 Task: Create List Emails in Board Data Analysis to Workspace Content Marketing. Create List Phone Calls in Board IT Infrastructure Management to Workspace Content Marketing. Create List SMS in Board Social Media Community Building and Engagement to Workspace Content Marketing
Action: Mouse moved to (308, 175)
Screenshot: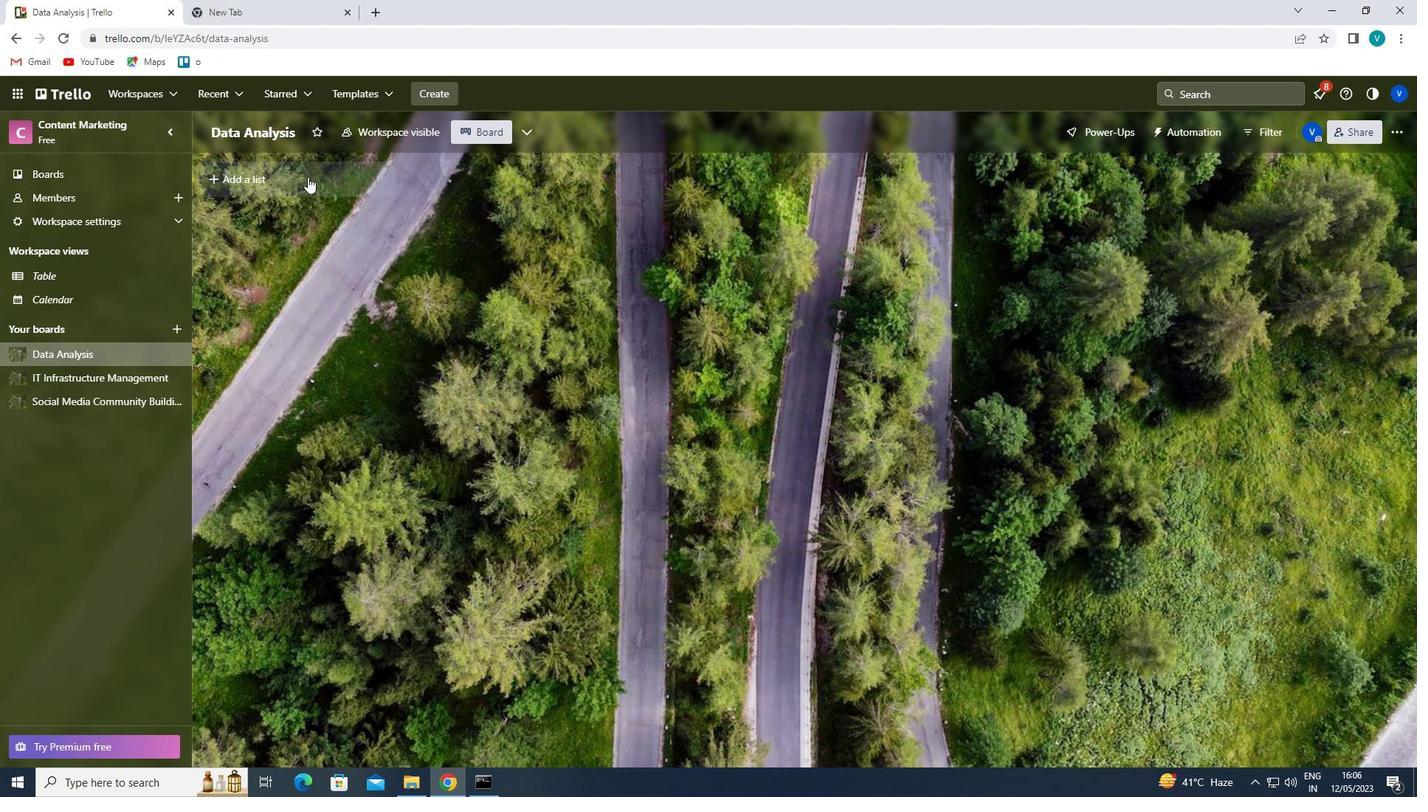 
Action: Mouse pressed left at (308, 175)
Screenshot: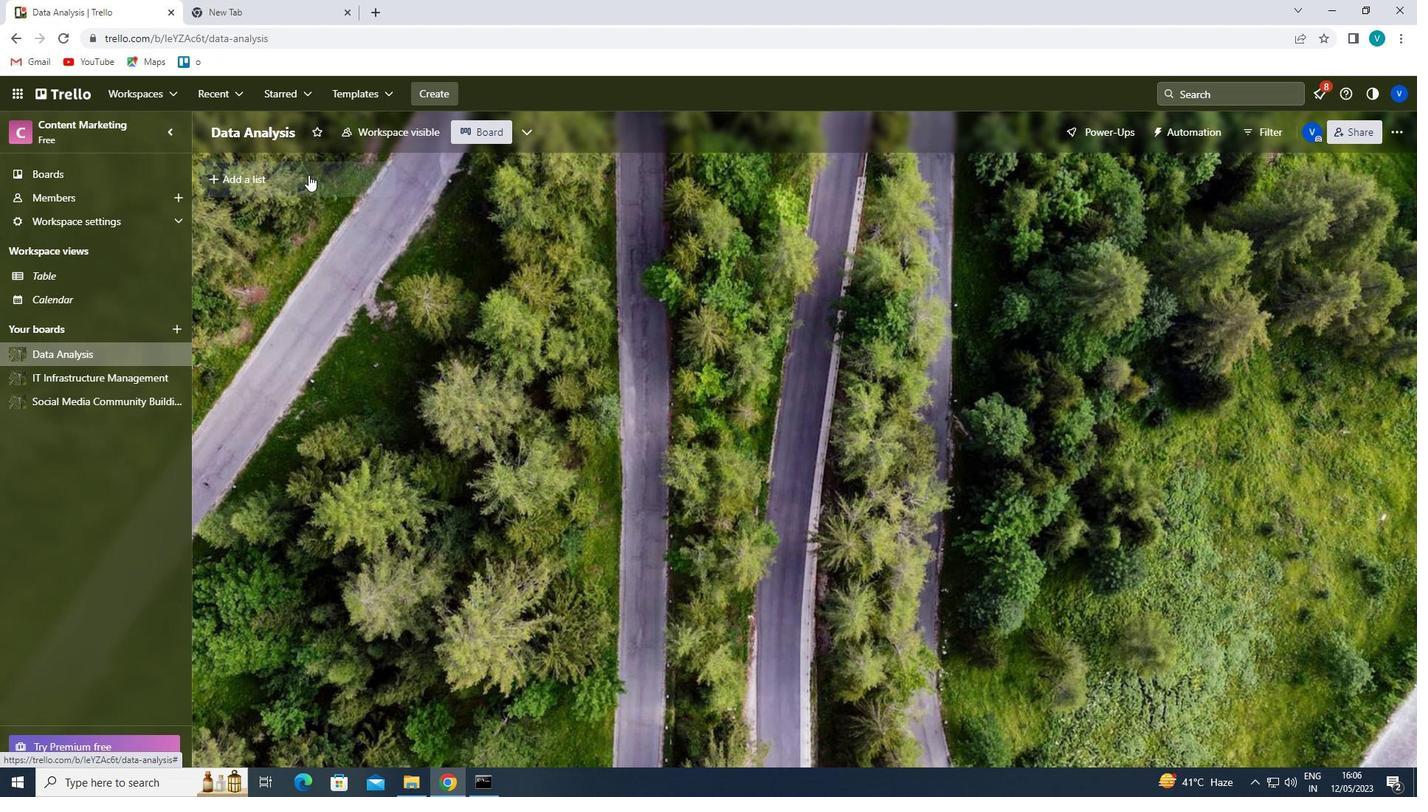 
Action: Key pressed <Key.shift>EMAILS<Key.enter>
Screenshot: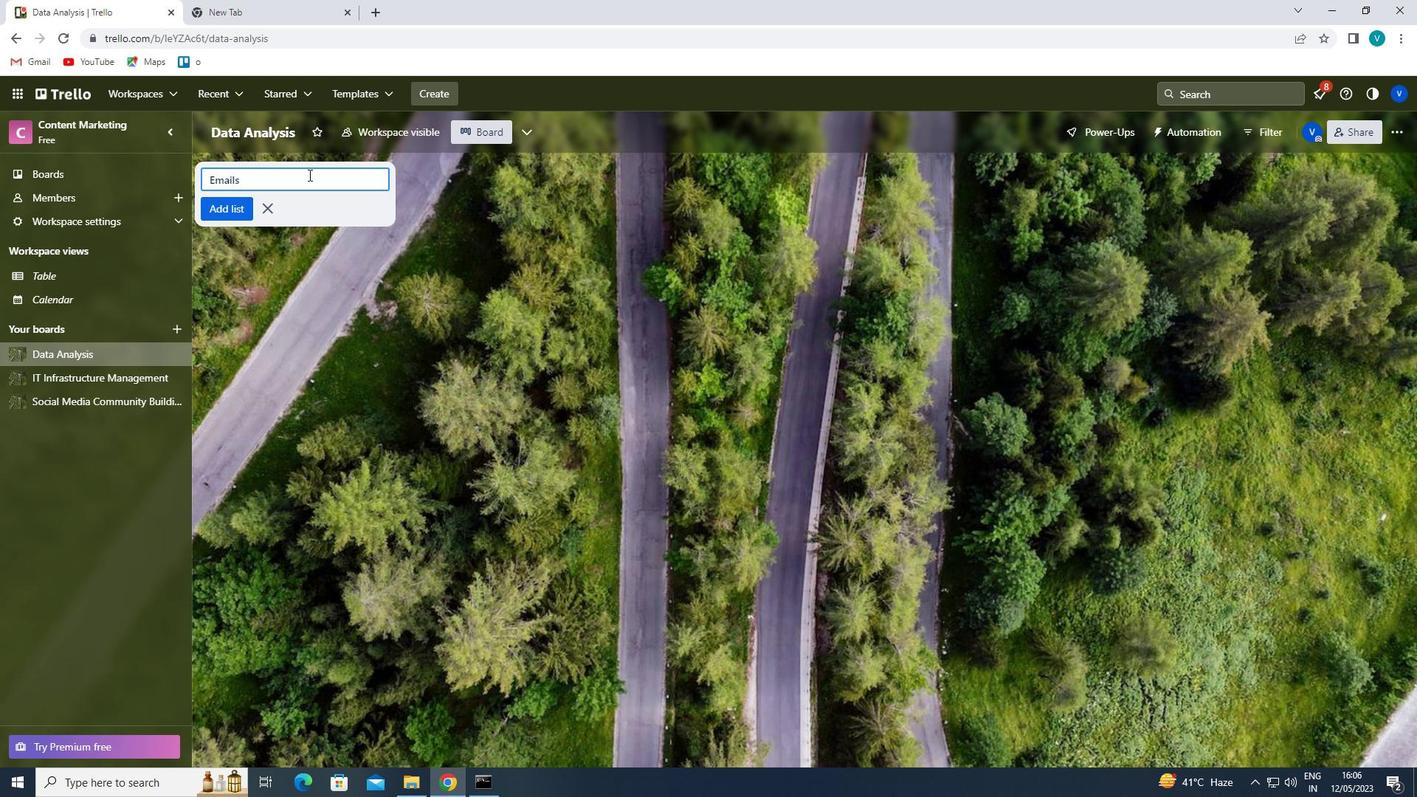 
Action: Mouse moved to (80, 372)
Screenshot: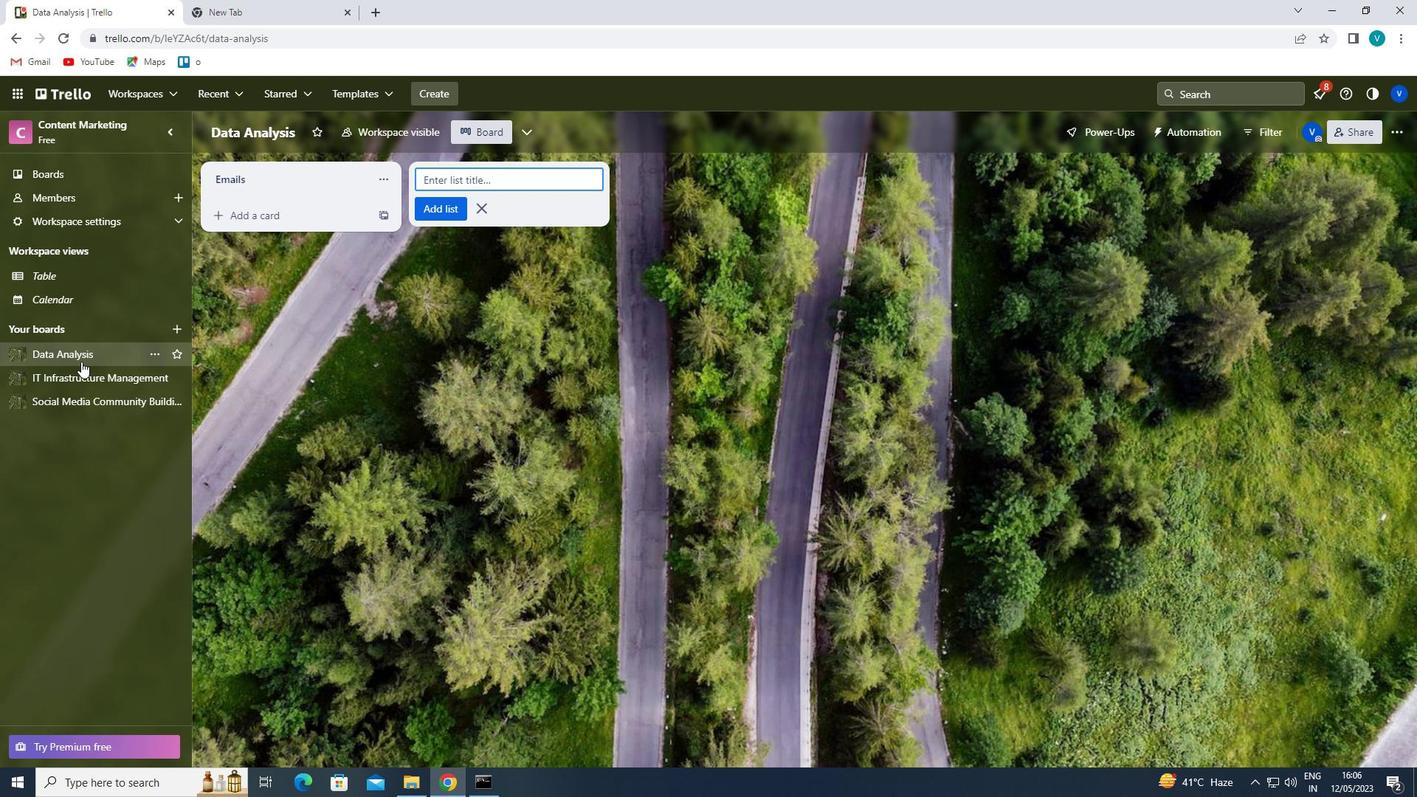 
Action: Mouse pressed left at (80, 372)
Screenshot: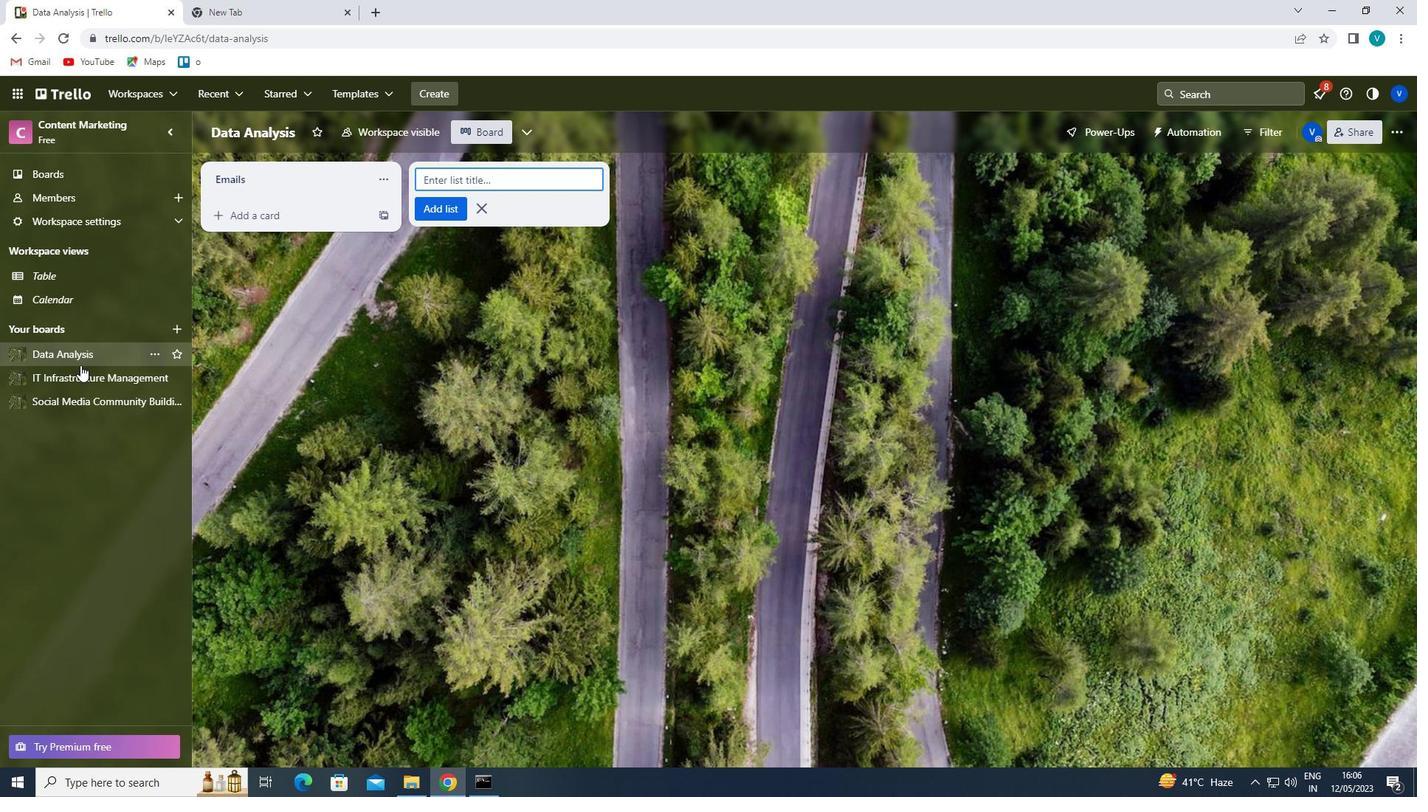 
Action: Mouse moved to (248, 171)
Screenshot: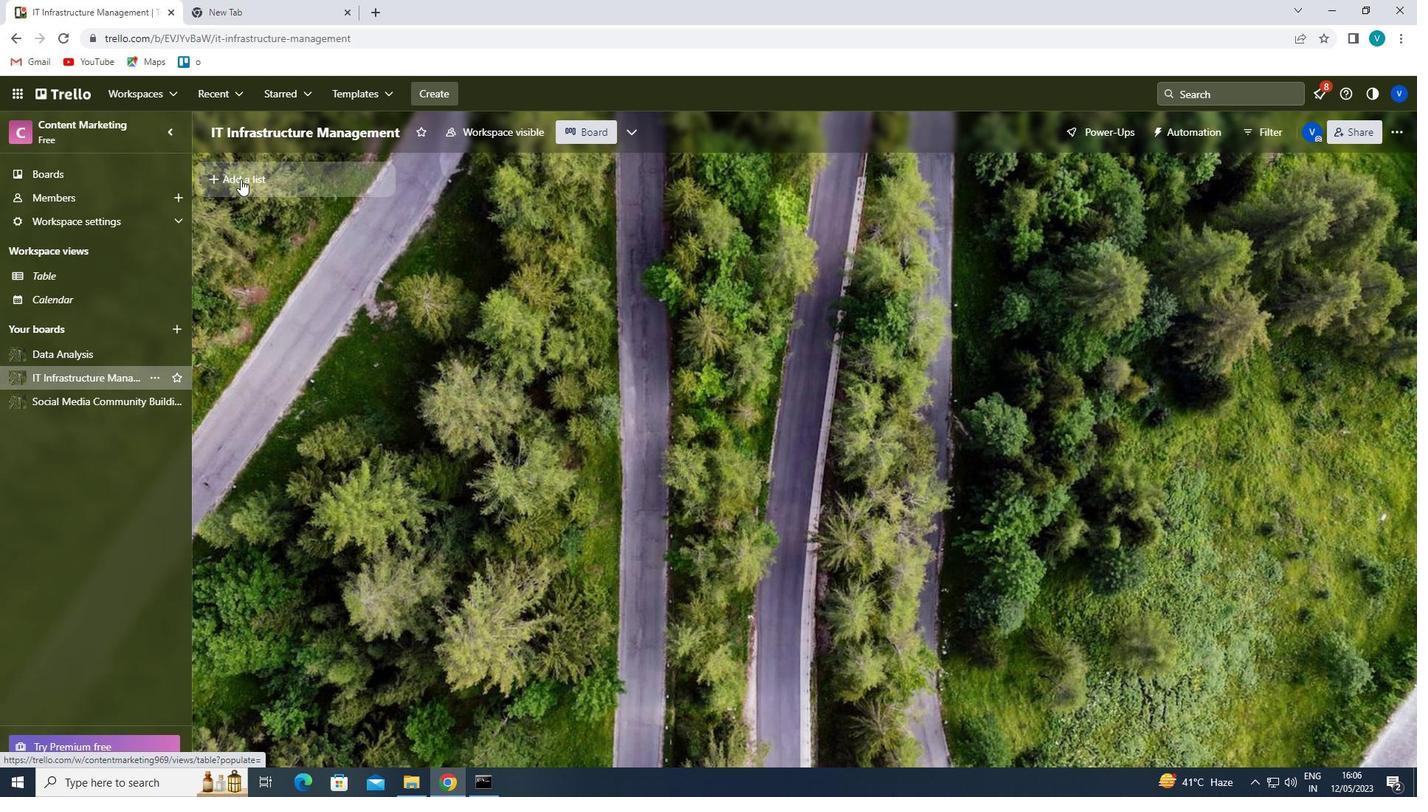 
Action: Mouse pressed left at (248, 171)
Screenshot: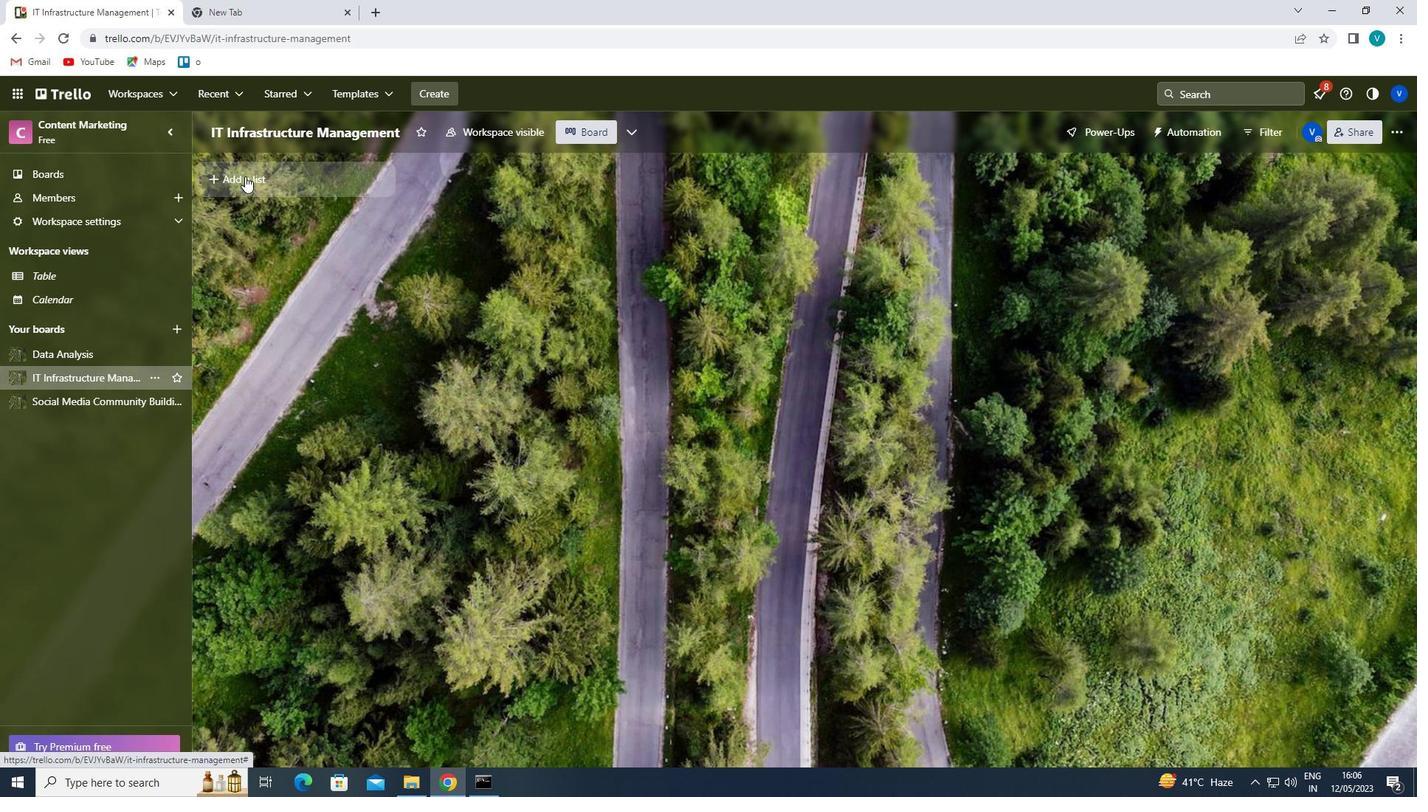 
Action: Key pressed <Key.shift>PHONE<Key.space><Key.shift>CALLS<Key.enter>
Screenshot: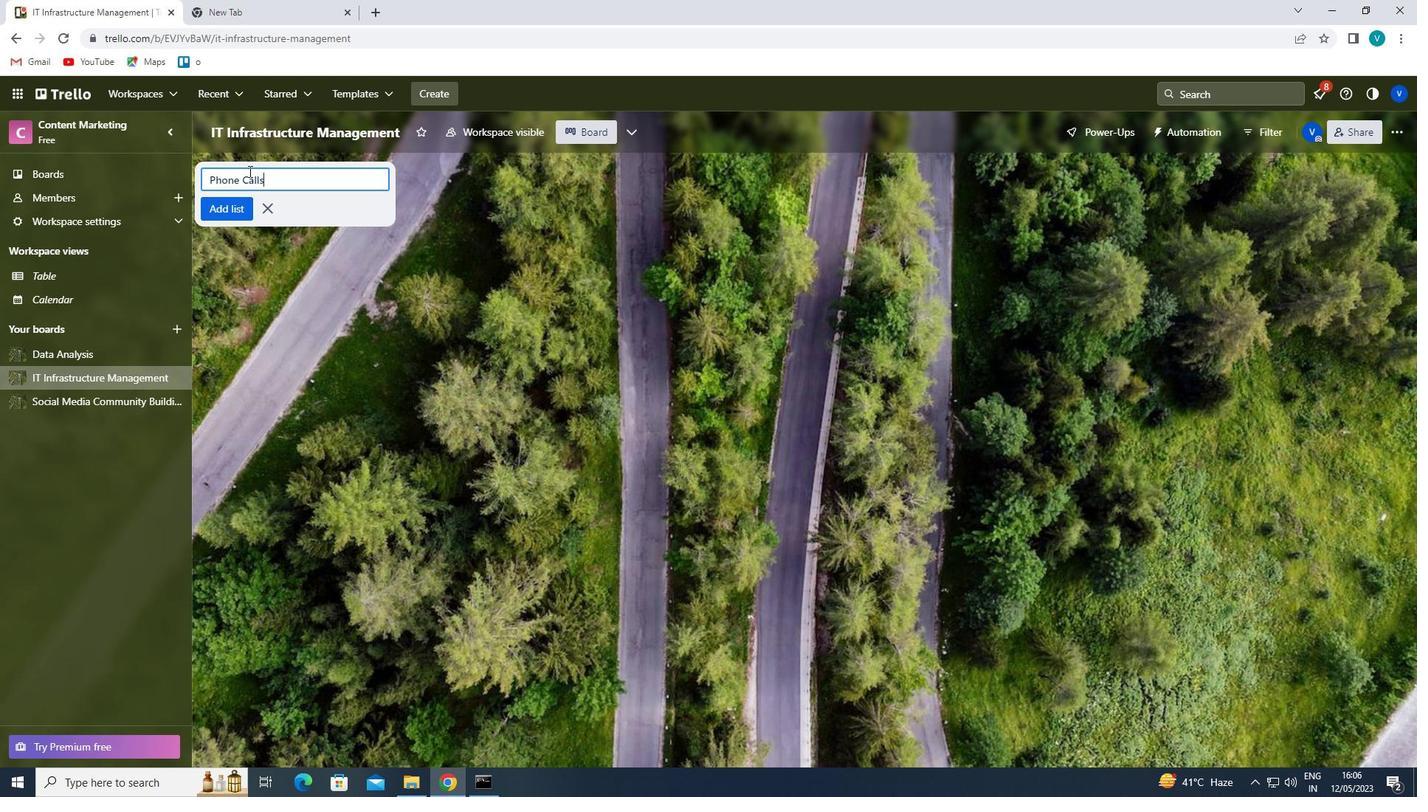 
Action: Mouse moved to (86, 396)
Screenshot: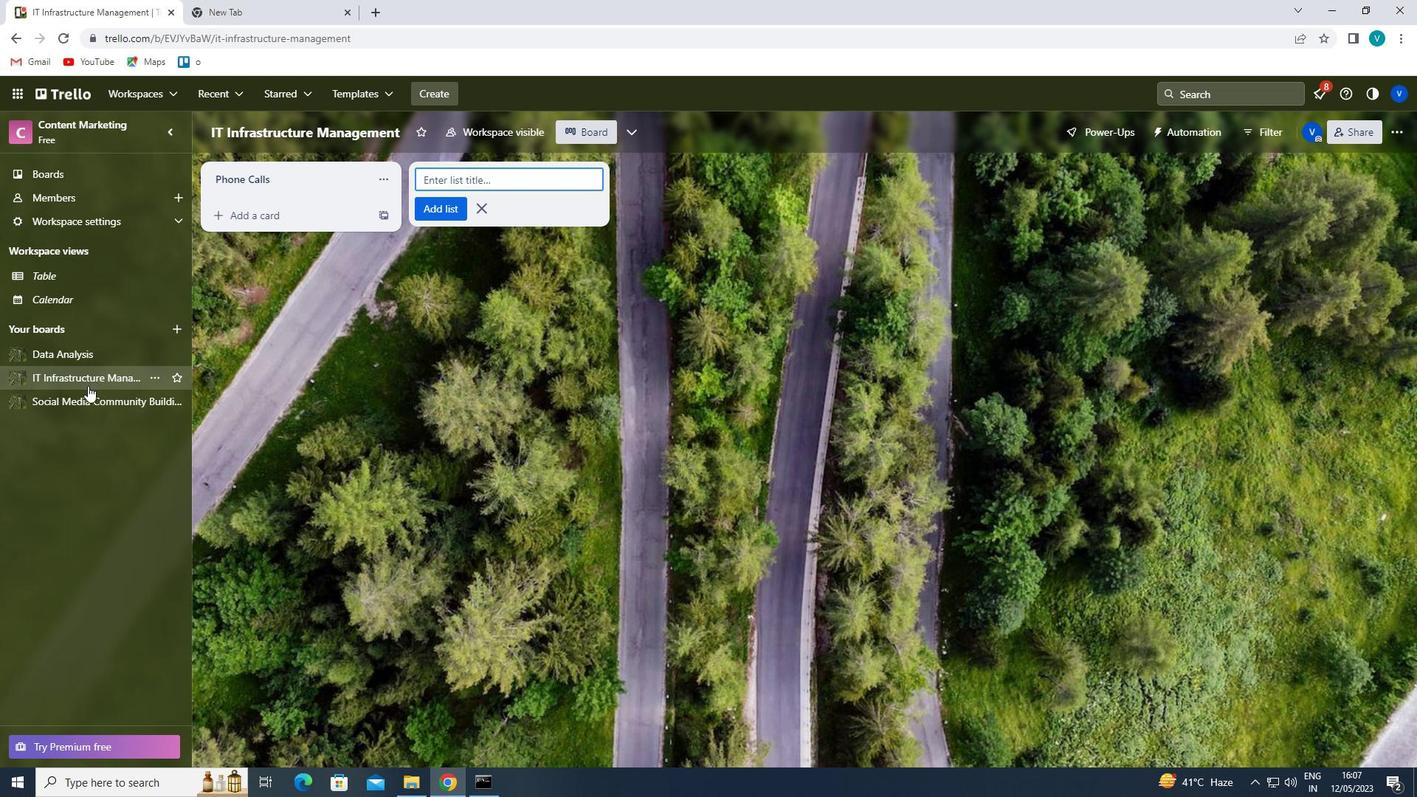 
Action: Mouse pressed left at (86, 396)
Screenshot: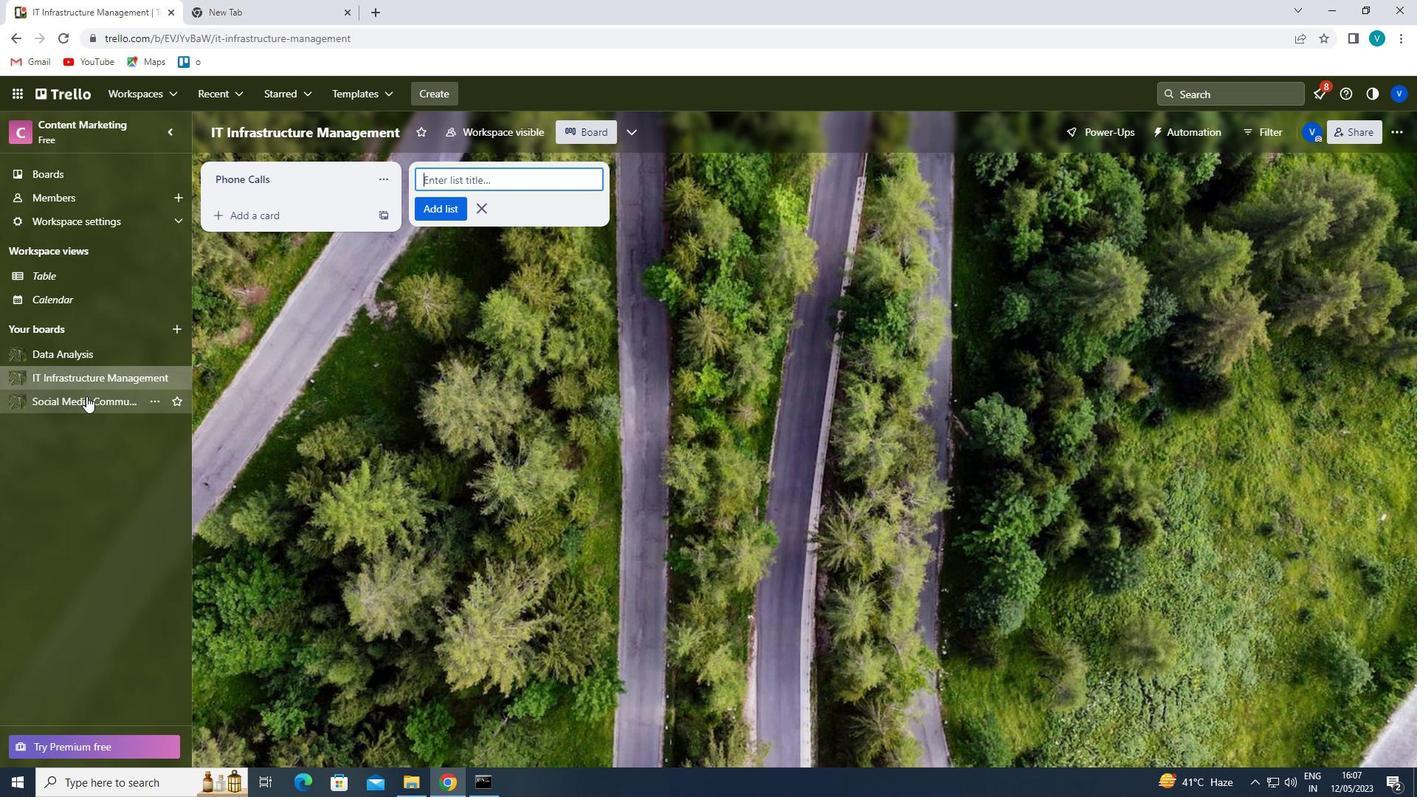 
Action: Mouse moved to (284, 179)
Screenshot: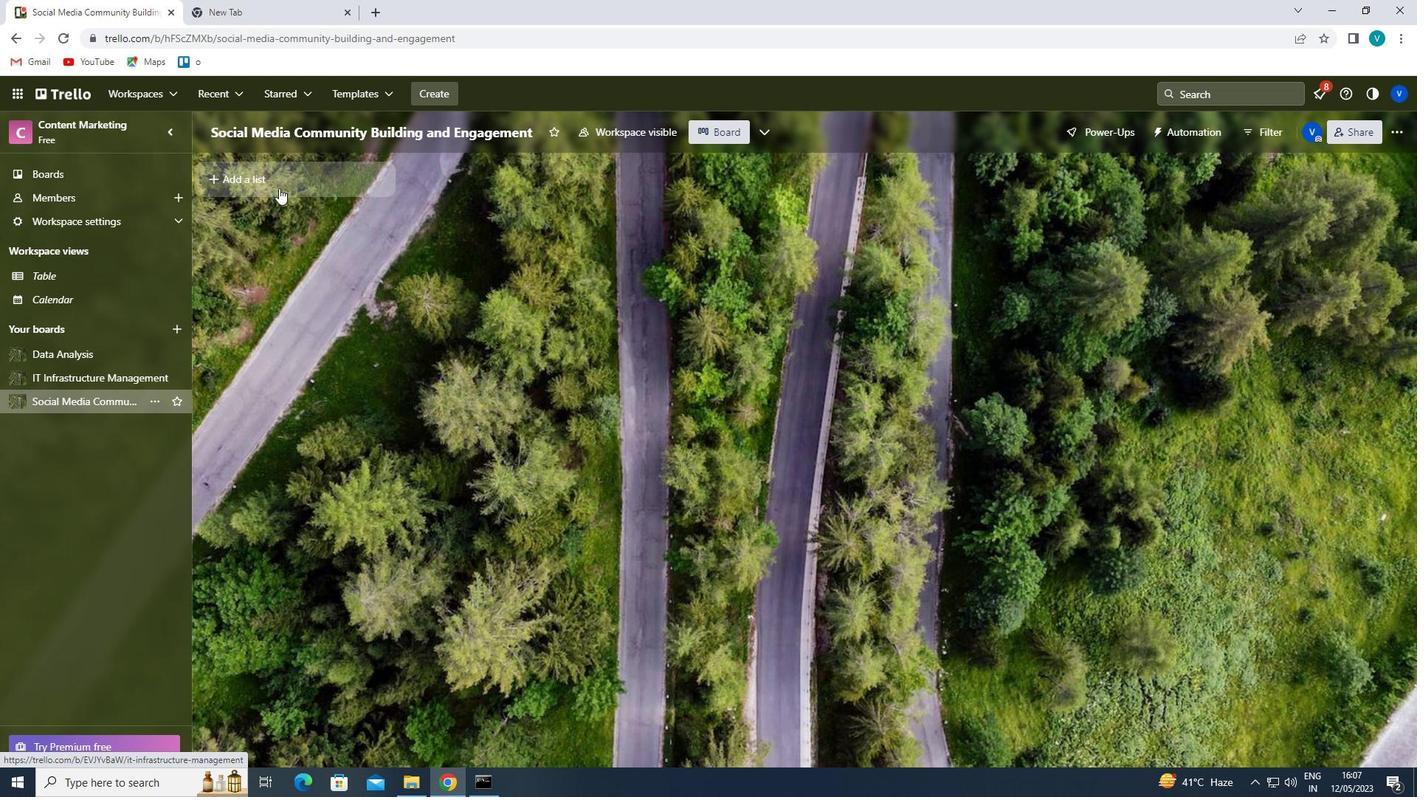 
Action: Mouse pressed left at (284, 179)
Screenshot: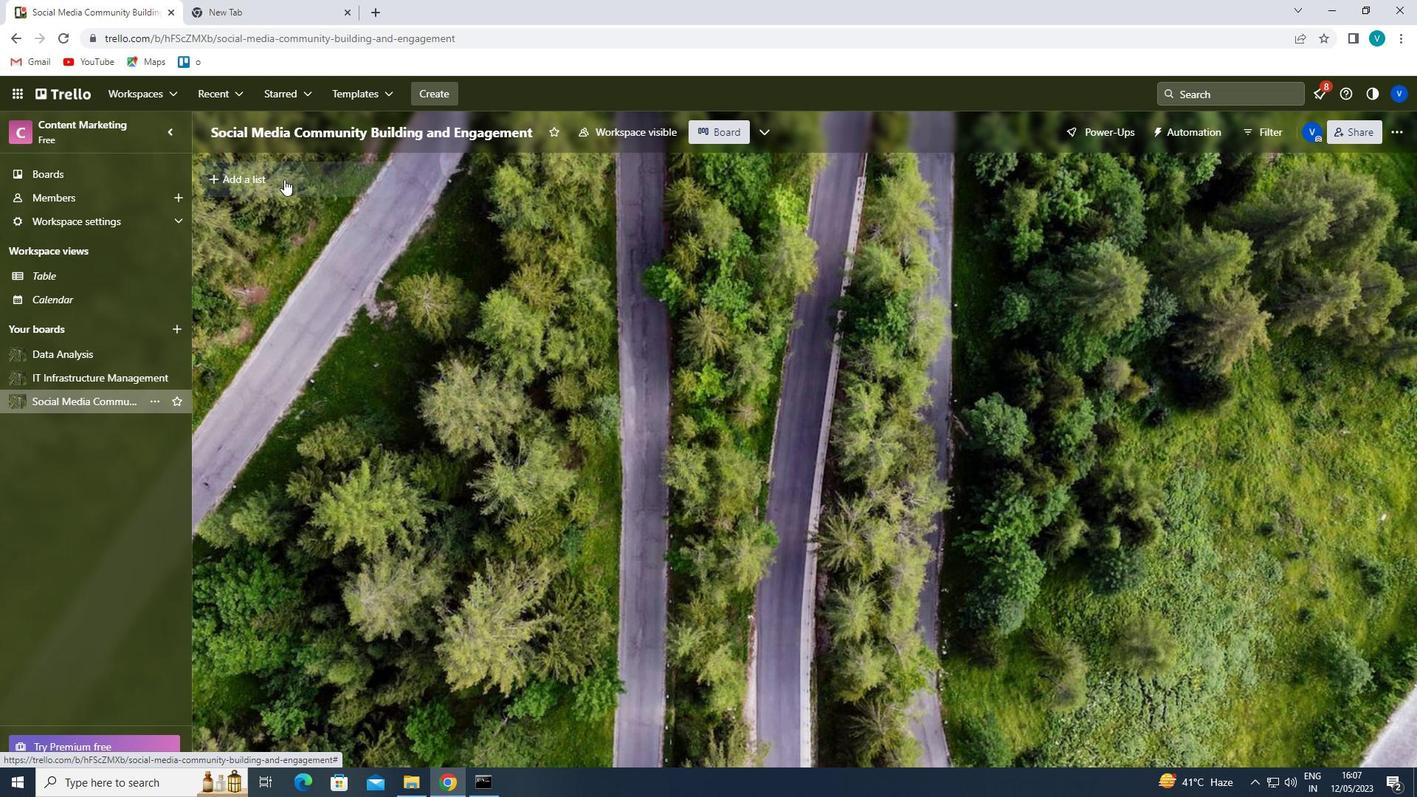 
Action: Key pressed <Key.shift>SMS<Key.enter>
Screenshot: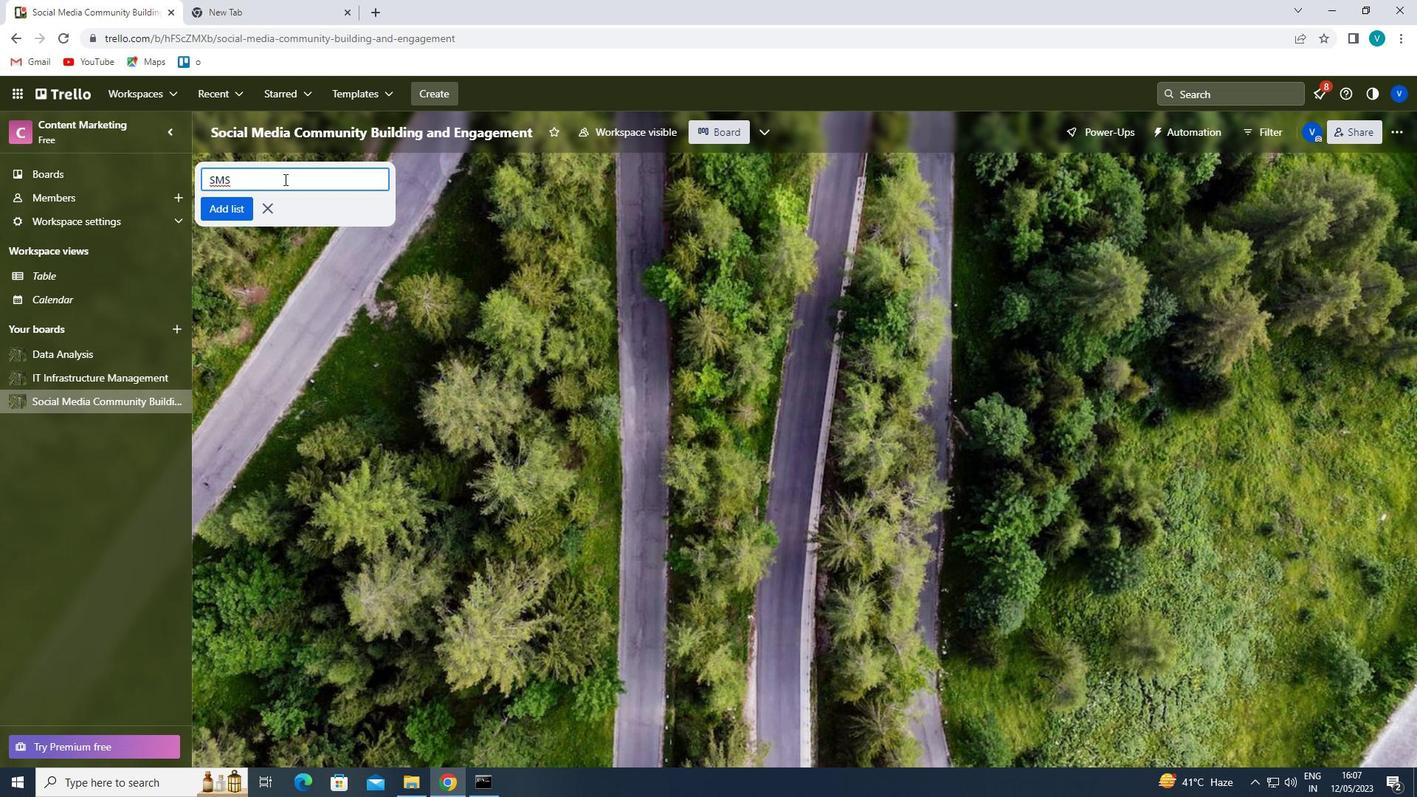 
